 Task: Create New Customer with Customer Name: Dollar Tree, Billing Address Line1: 4732 Huntz Lane, Billing Address Line2:  Bolton, Billing Address Line3:  Massachusetts 01740, Cell Number: 832-238-5025
Action: Mouse moved to (176, 38)
Screenshot: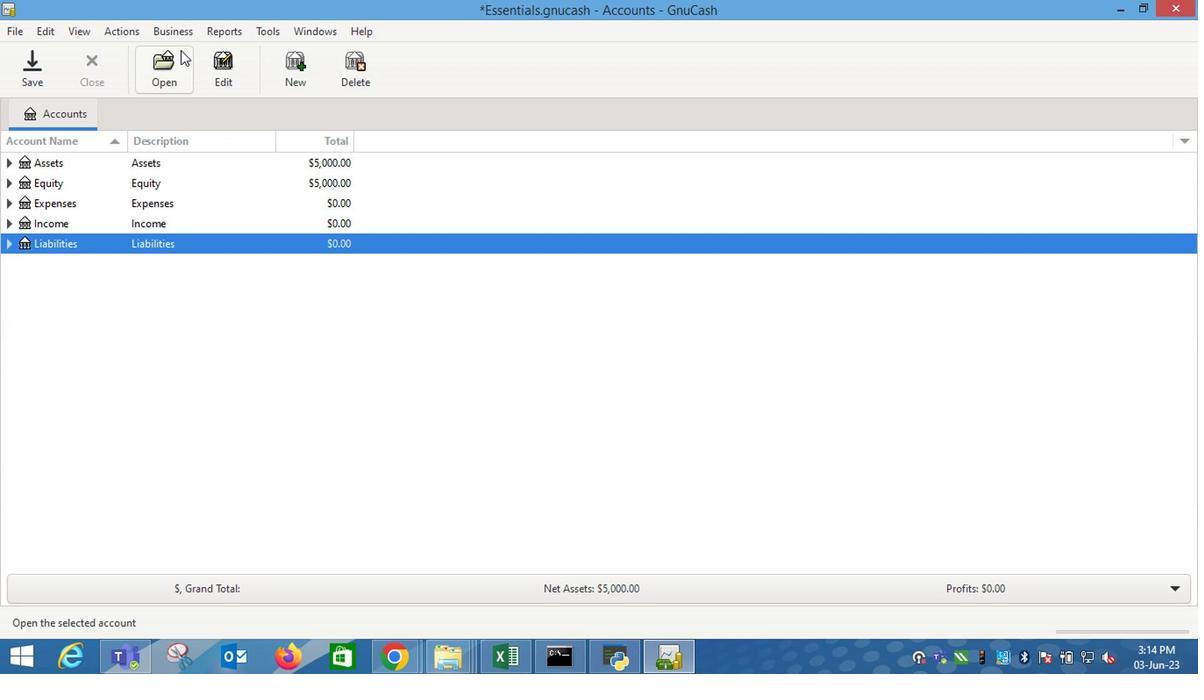 
Action: Mouse pressed left at (176, 38)
Screenshot: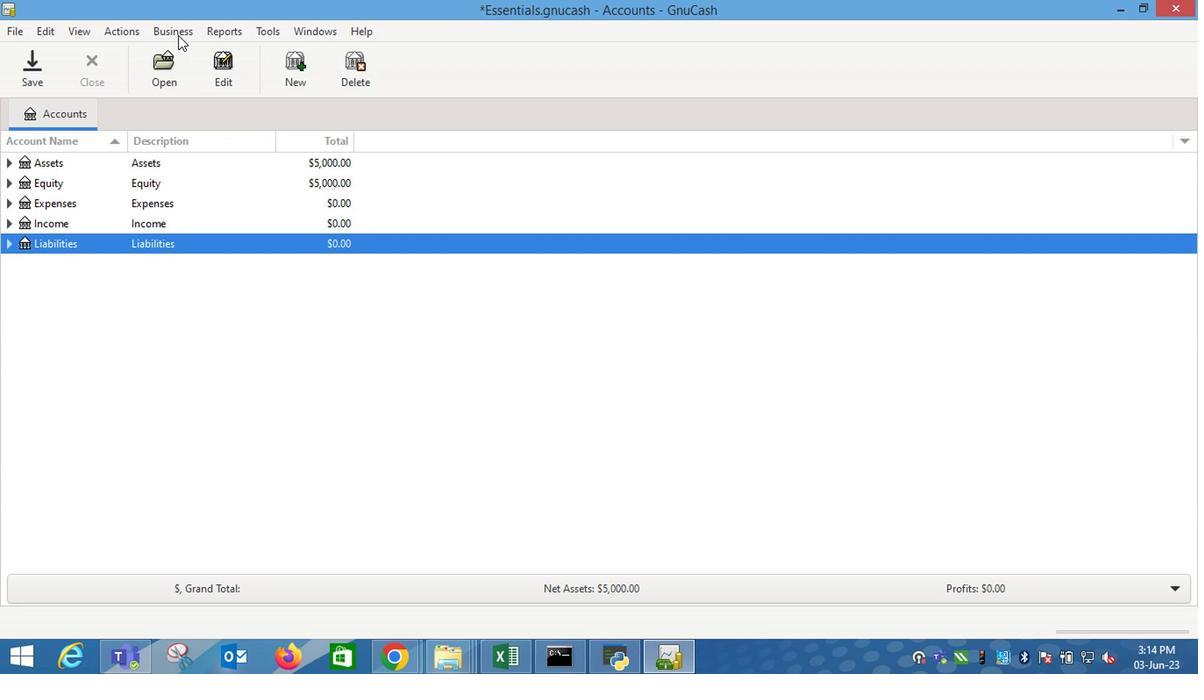 
Action: Mouse moved to (359, 77)
Screenshot: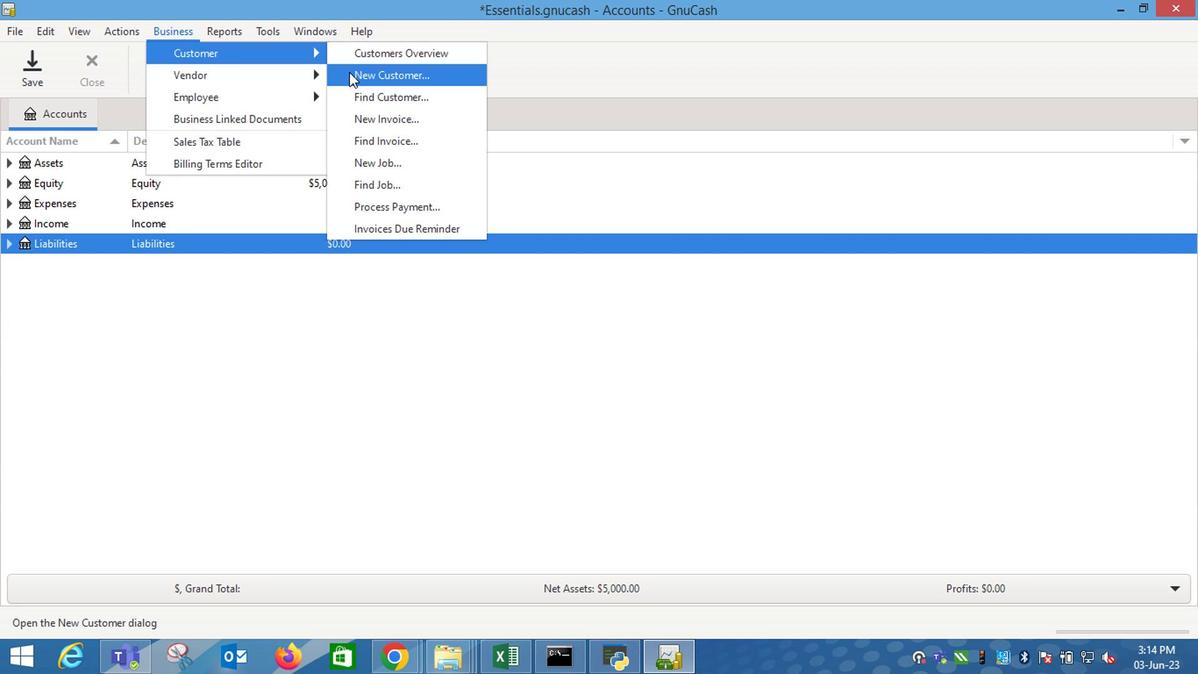 
Action: Mouse pressed left at (359, 77)
Screenshot: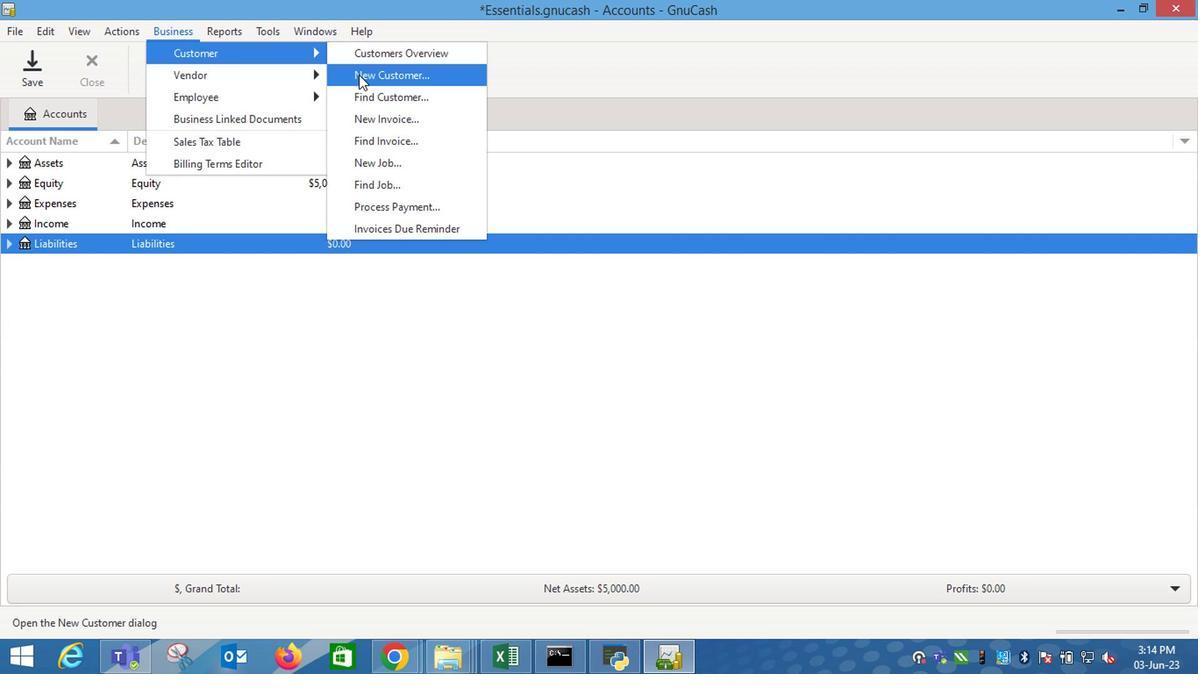 
Action: Mouse moved to (867, 215)
Screenshot: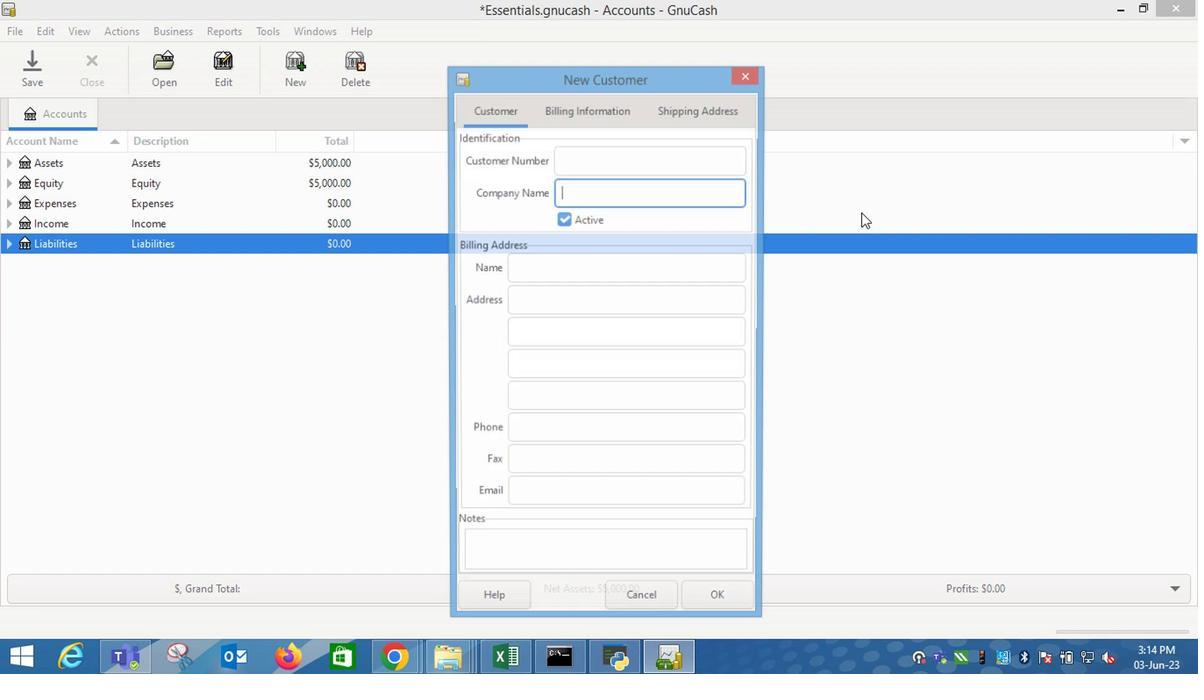 
Action: Key pressed <Key.shift_r>Dollar<Key.space><Key.shift_r>Tree<Key.tab><Key.tab><Key.tab>4732<Key.space><Key.shift_r>Huntz<Key.space><Key.shift_r>Lane<Key.tab><Key.shift_r>B<Key.tab><Key.shift_r>Ma<Key.tab><Key.tab>832-238-5025
Screenshot: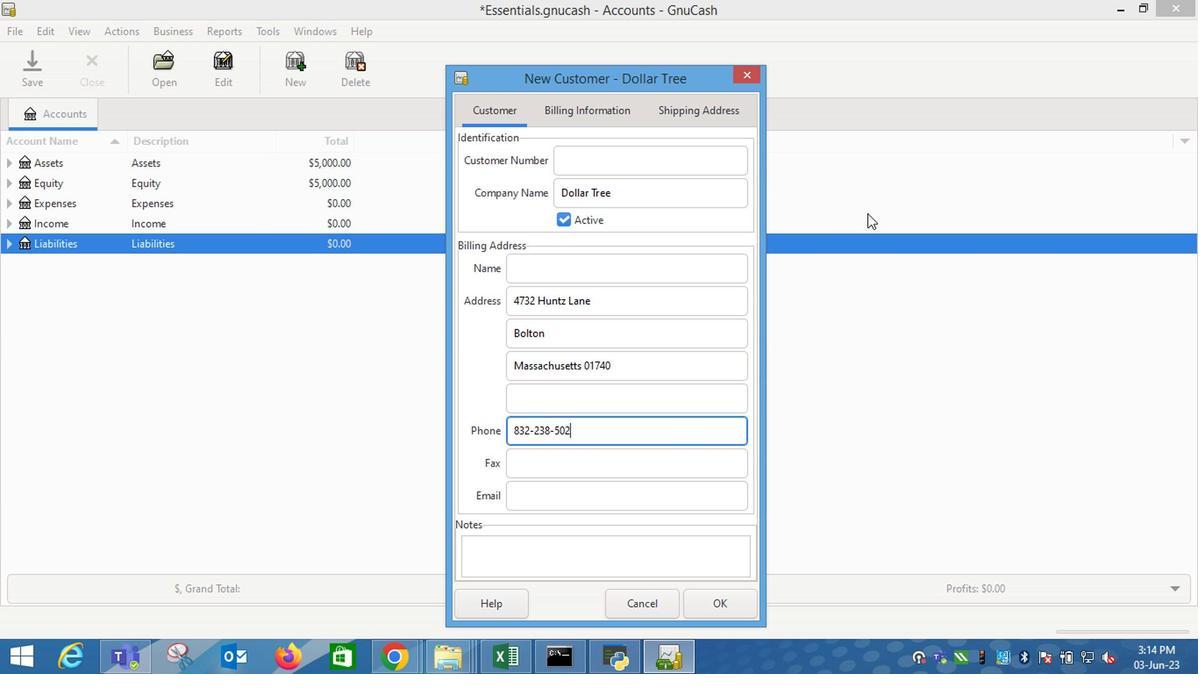 
Action: Mouse moved to (611, 126)
Screenshot: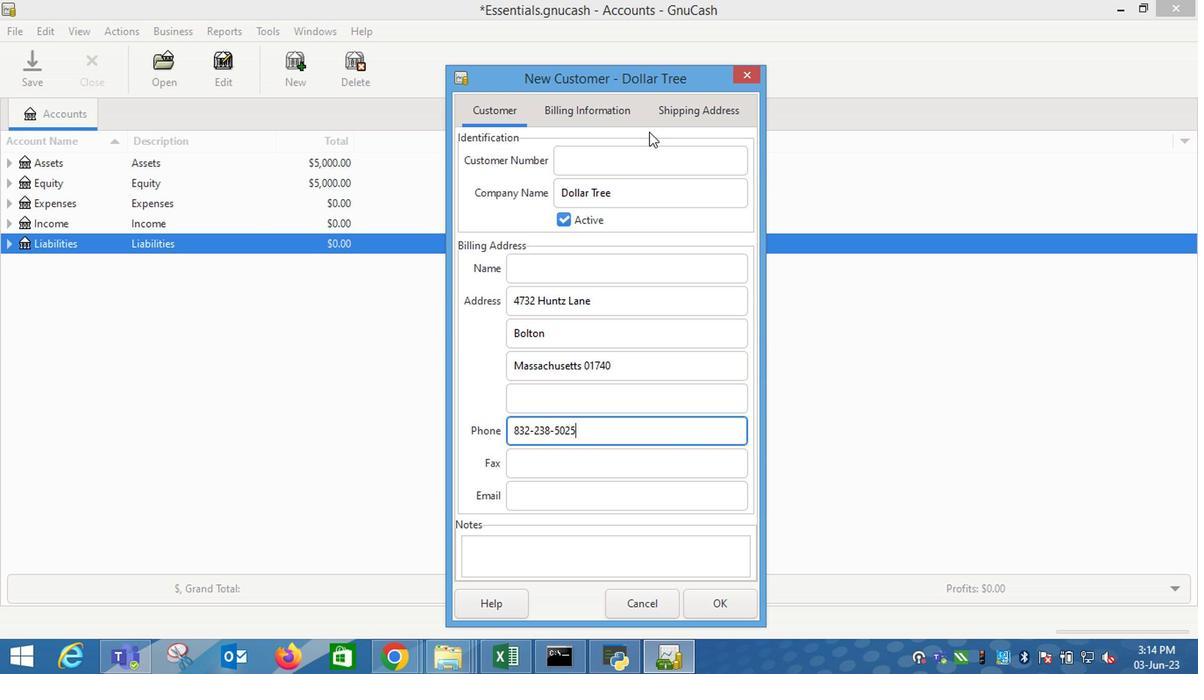 
Action: Mouse pressed left at (611, 126)
Screenshot: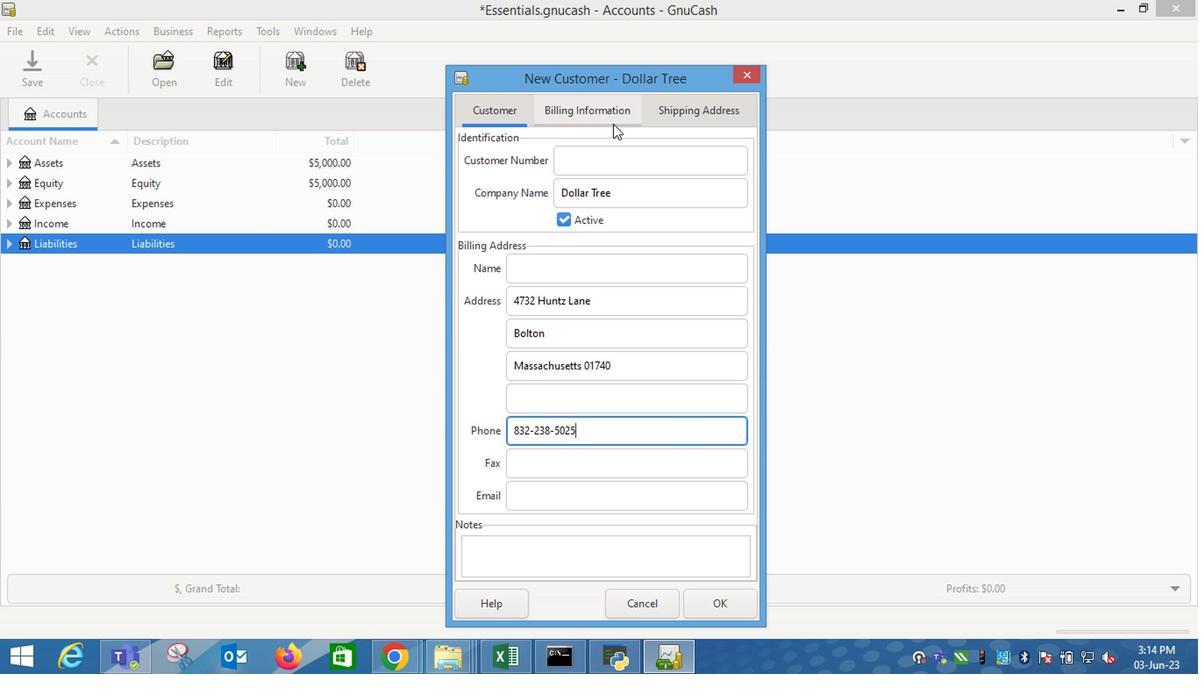 
Action: Mouse moved to (714, 606)
Screenshot: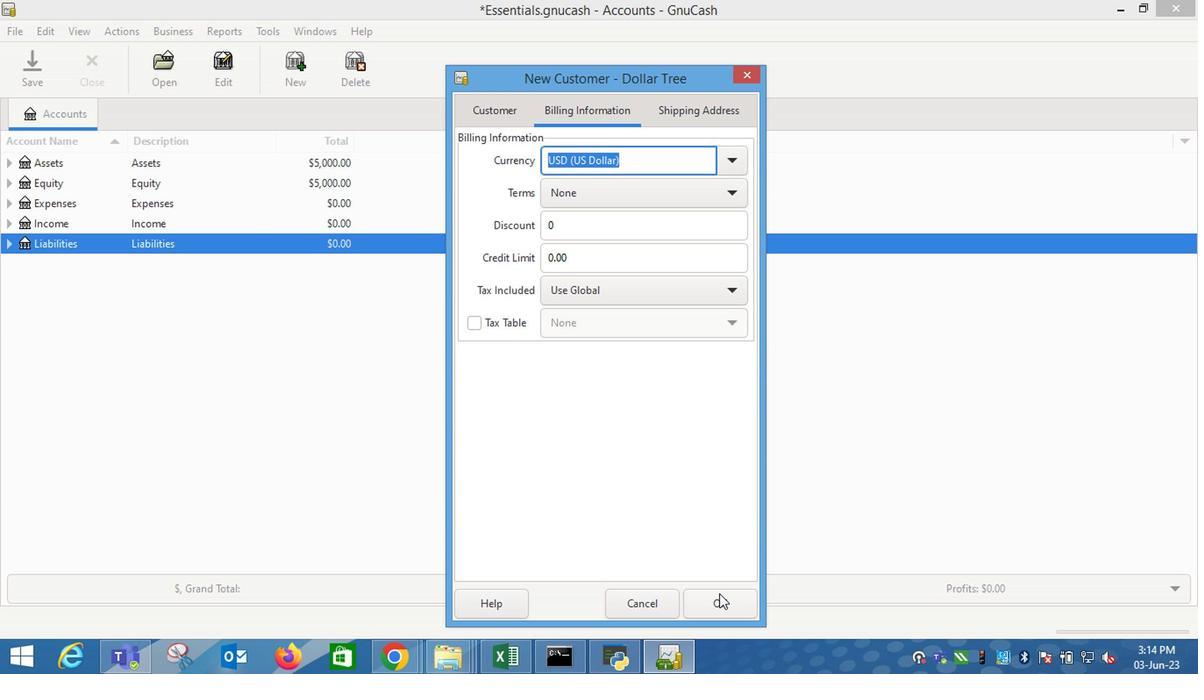 
Action: Mouse pressed left at (714, 606)
Screenshot: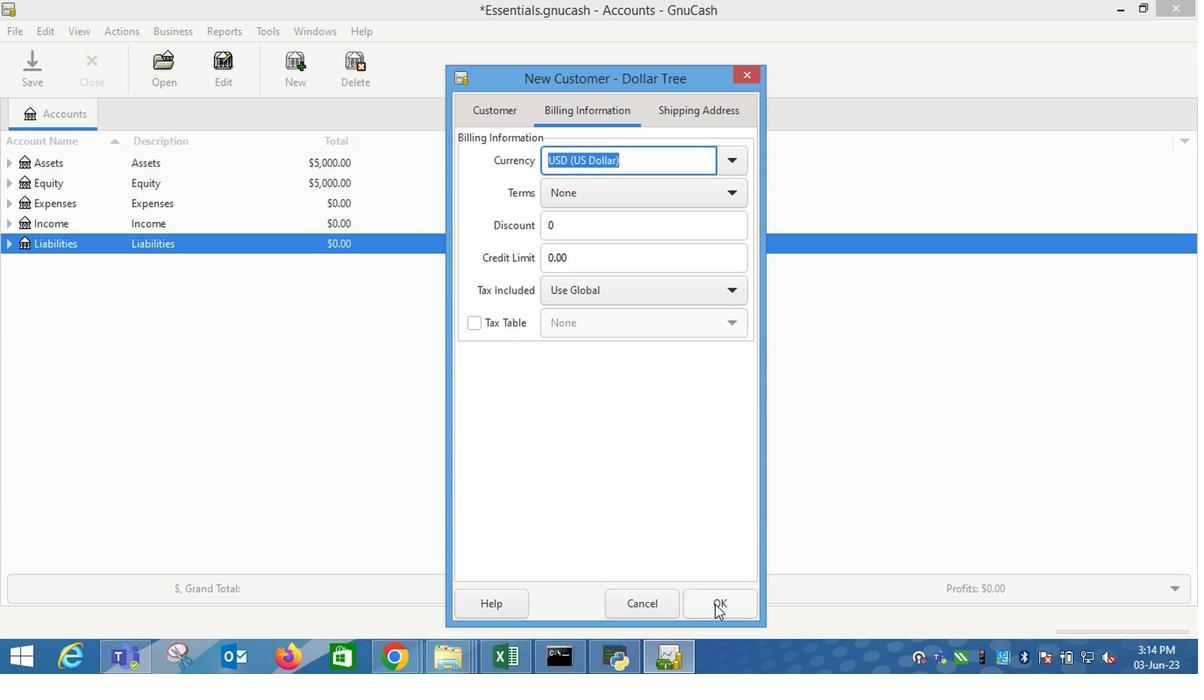 
Action: Mouse moved to (684, 584)
Screenshot: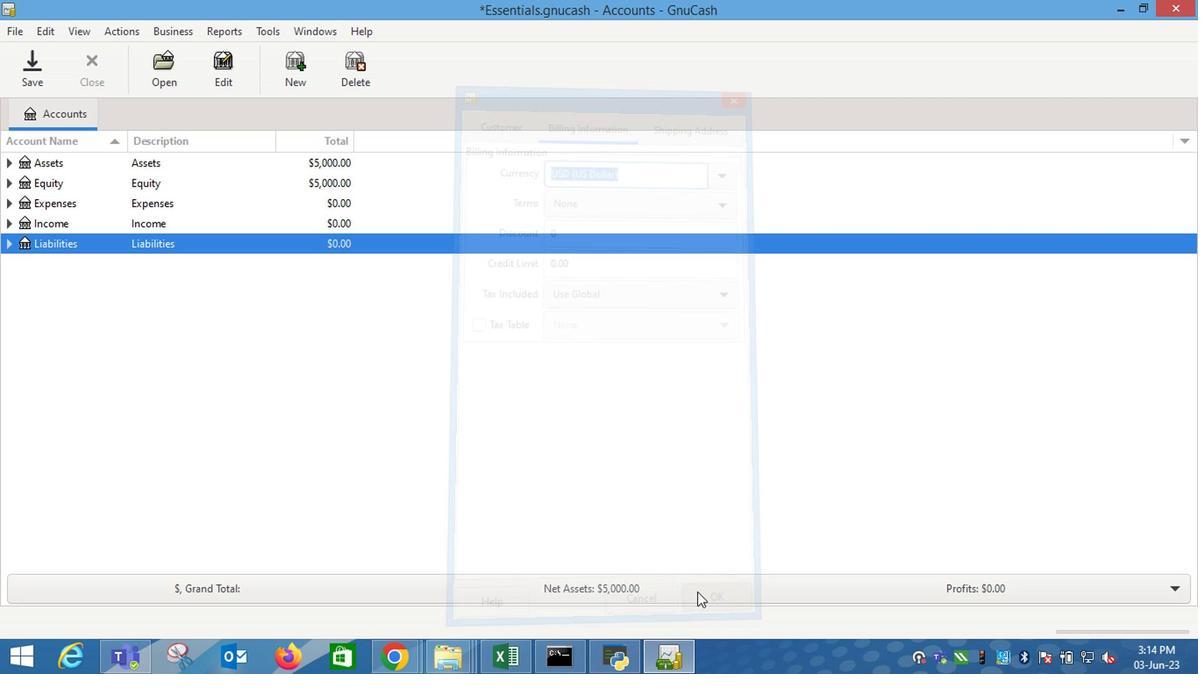 
